Task: Set "H.264 level" for "H.264/MPEG-4 Part 10/AVC encoder (x264)" to 2.
Action: Mouse moved to (129, 17)
Screenshot: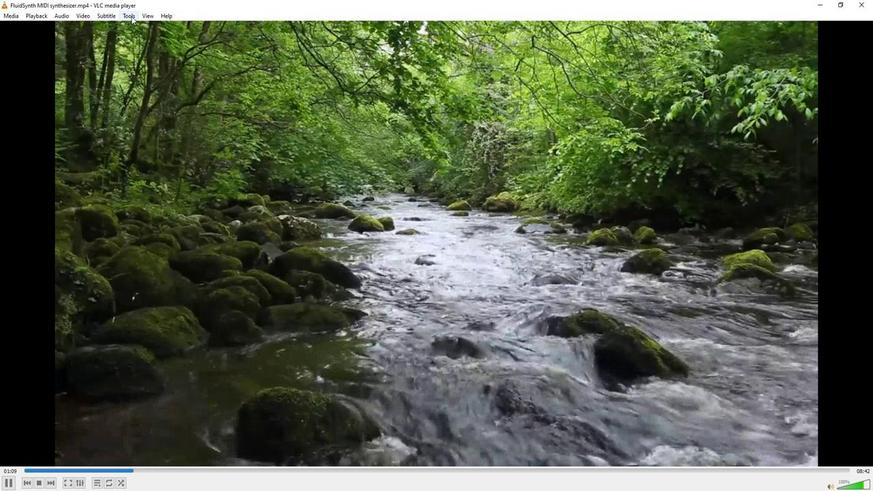 
Action: Mouse pressed left at (129, 17)
Screenshot: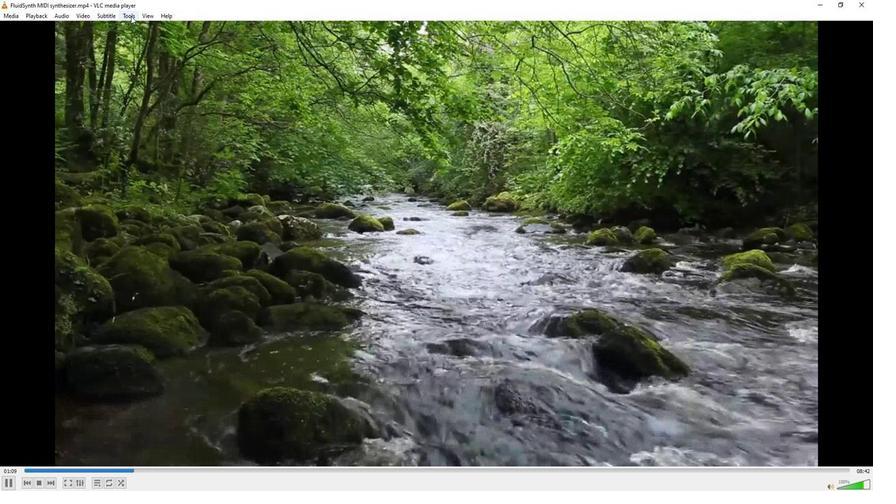 
Action: Mouse moved to (167, 126)
Screenshot: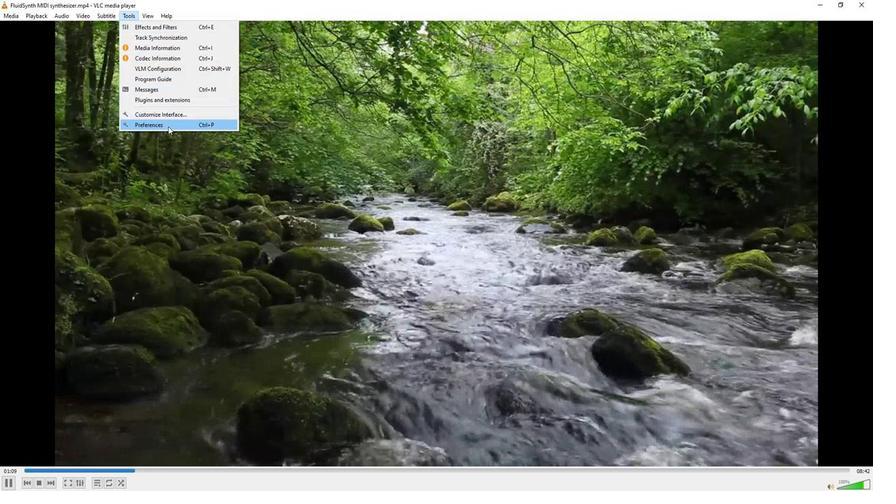 
Action: Mouse pressed left at (167, 126)
Screenshot: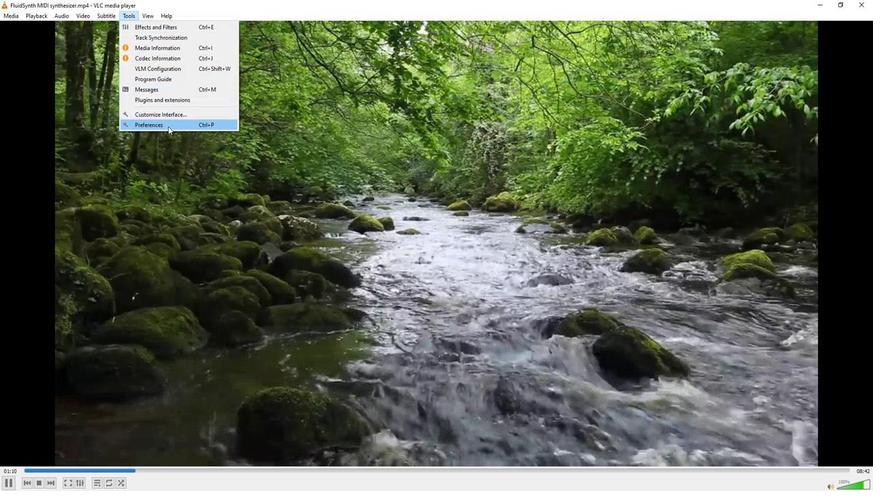 
Action: Mouse moved to (103, 378)
Screenshot: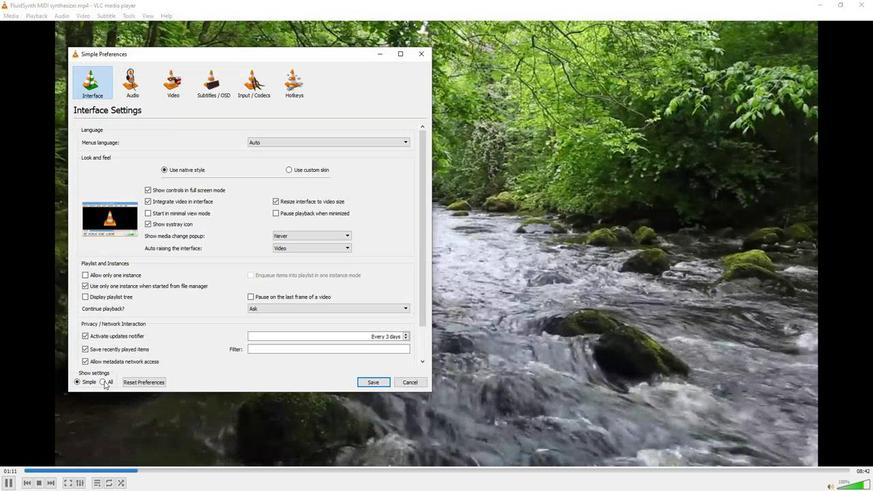 
Action: Mouse pressed left at (103, 378)
Screenshot: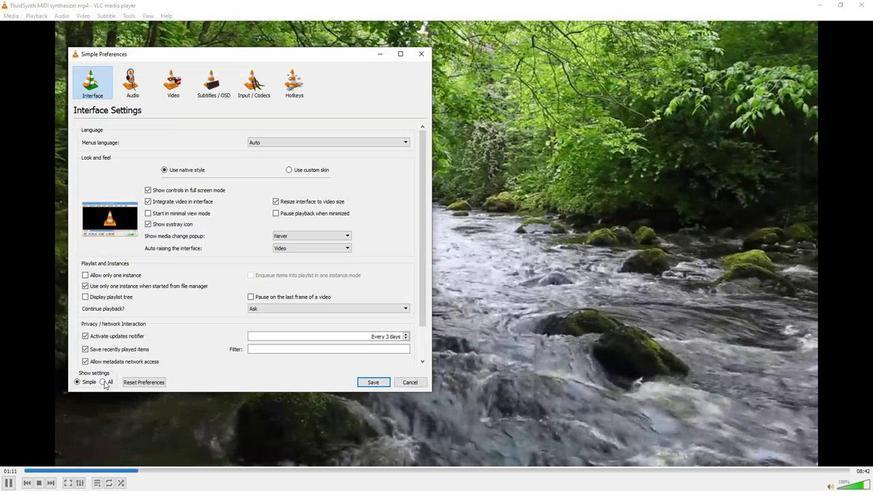 
Action: Mouse moved to (89, 290)
Screenshot: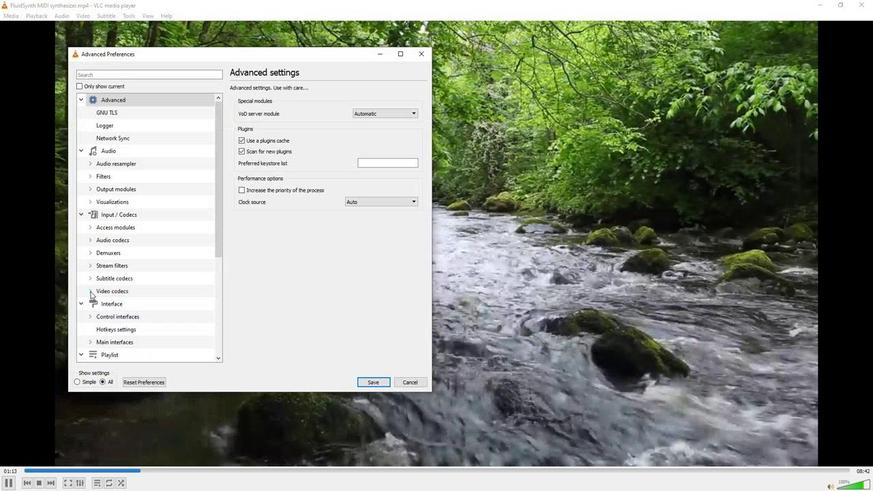 
Action: Mouse pressed left at (89, 290)
Screenshot: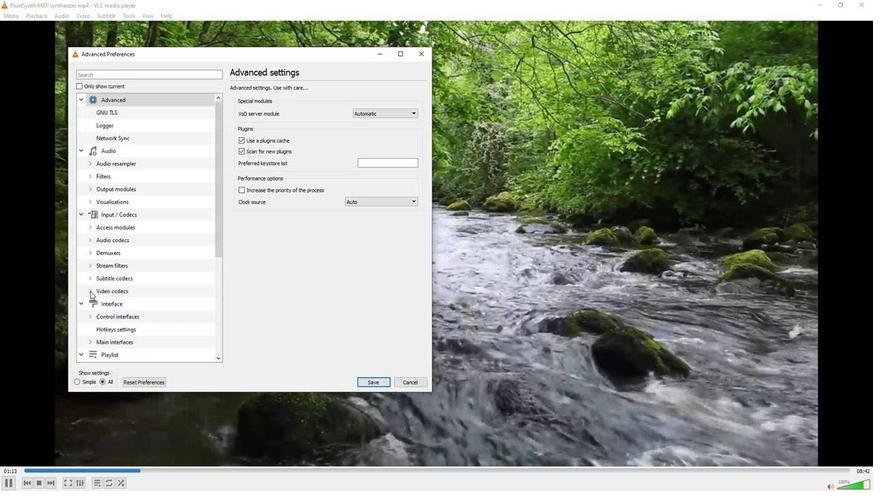 
Action: Mouse moved to (117, 312)
Screenshot: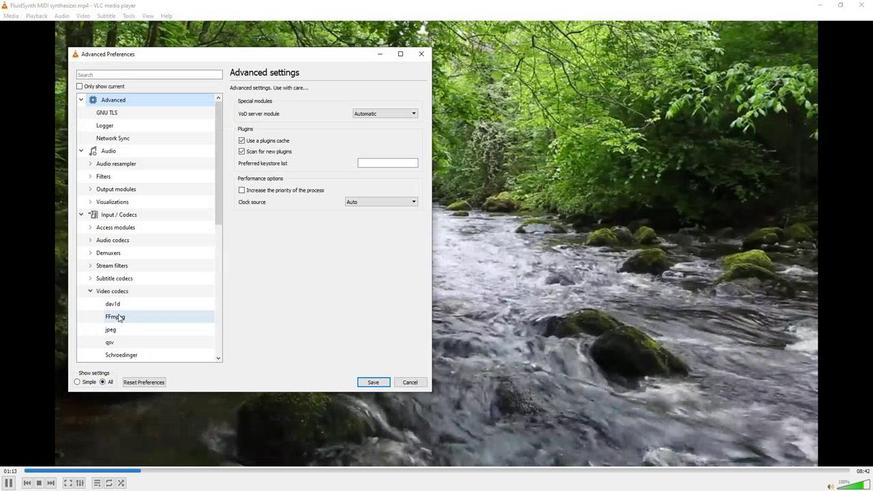 
Action: Mouse scrolled (117, 311) with delta (0, 0)
Screenshot: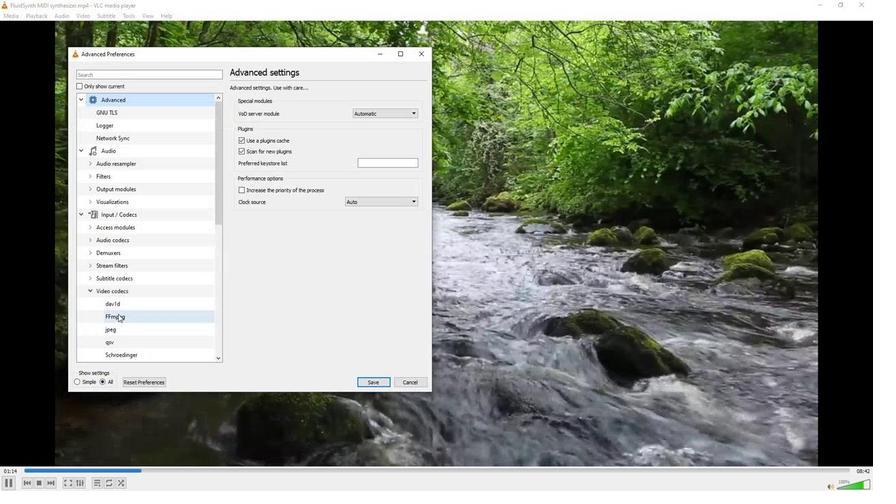 
Action: Mouse moved to (126, 351)
Screenshot: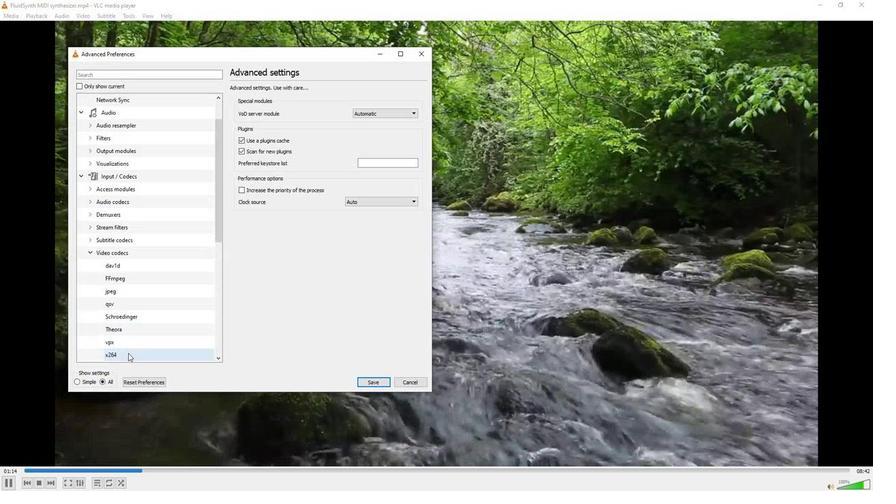 
Action: Mouse pressed left at (126, 351)
Screenshot: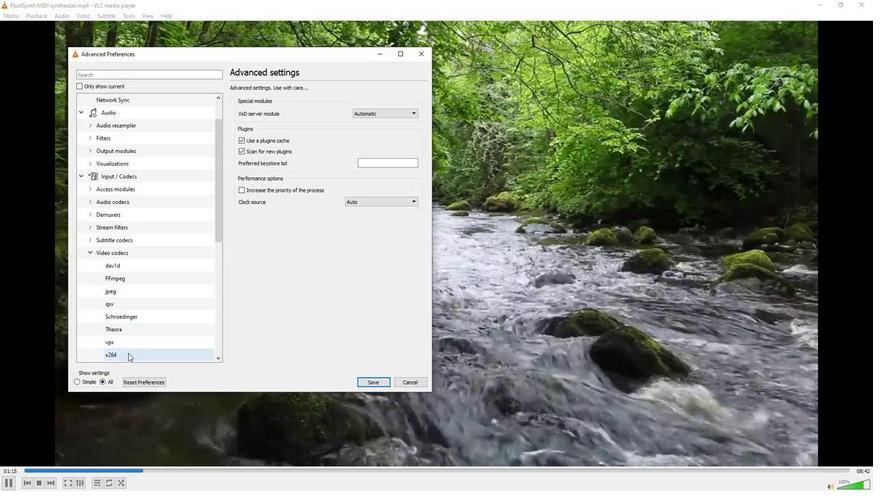 
Action: Mouse moved to (359, 356)
Screenshot: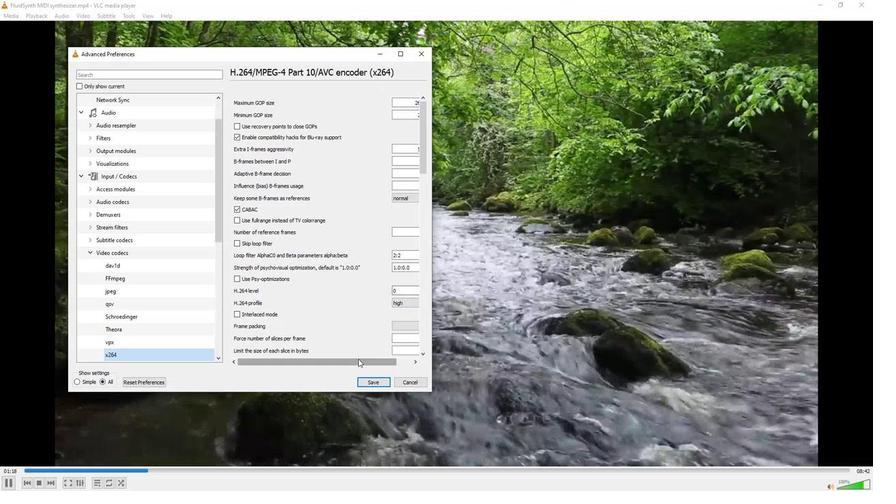 
Action: Mouse pressed left at (359, 356)
Screenshot: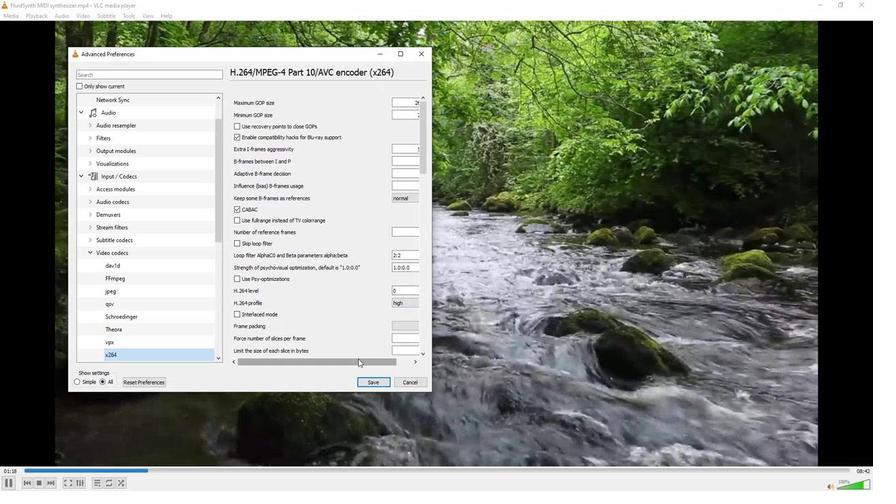 
Action: Mouse moved to (387, 286)
Screenshot: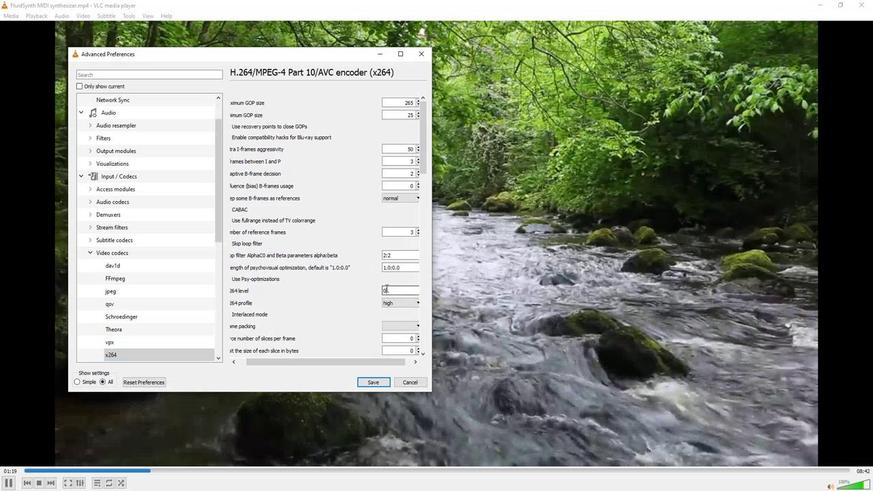 
Action: Mouse pressed left at (387, 286)
Screenshot: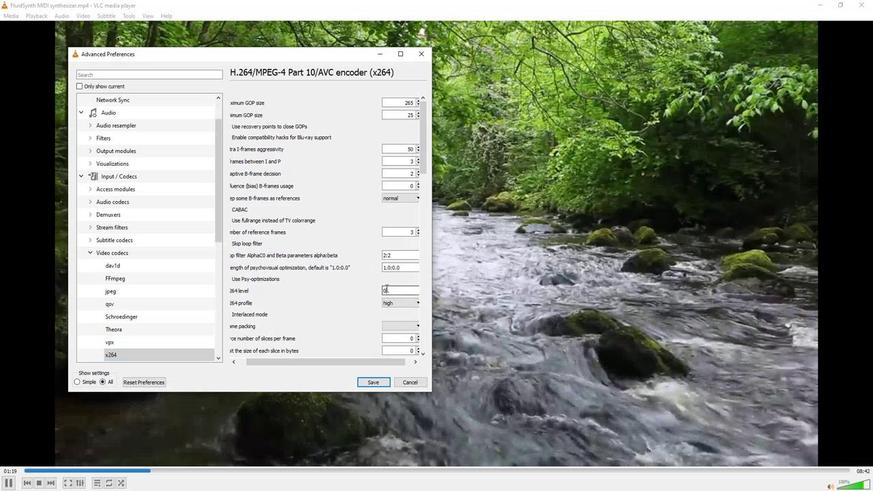 
Action: Mouse moved to (387, 287)
Screenshot: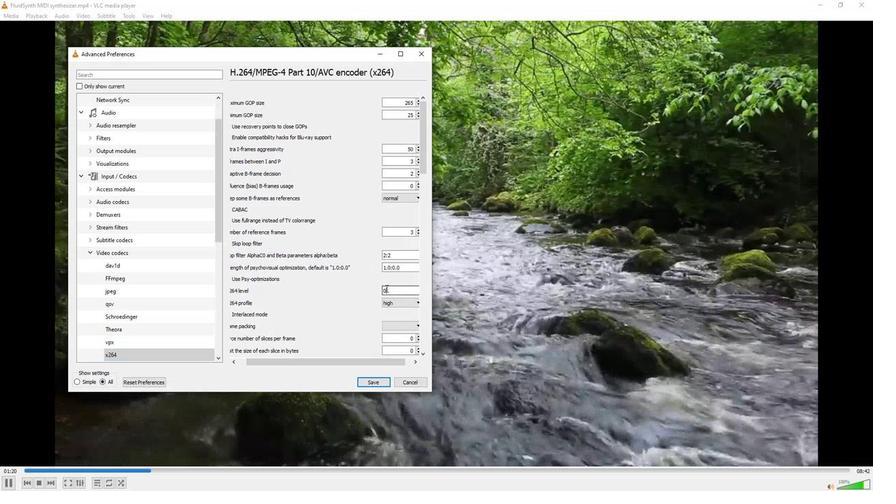 
Action: Key pressed <Key.backspace>2
Screenshot: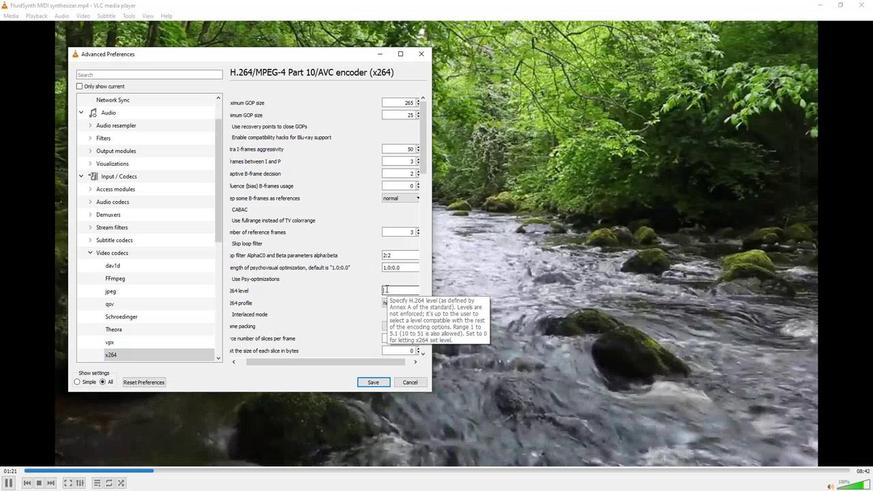 
Action: Mouse moved to (354, 307)
Screenshot: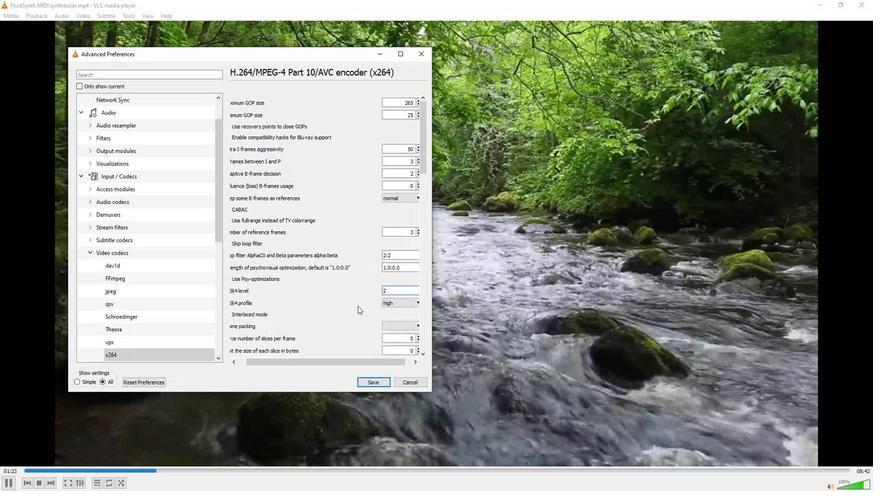 
